 Task: Make in the project AgileBoost a sprint 'User Story Mapping Sprint'. Create in the project AgileBoost a sprint 'User Story Mapping Sprint'. Add in the project AgileBoost a sprint 'User Story Mapping Sprint'
Action: Mouse moved to (1058, 183)
Screenshot: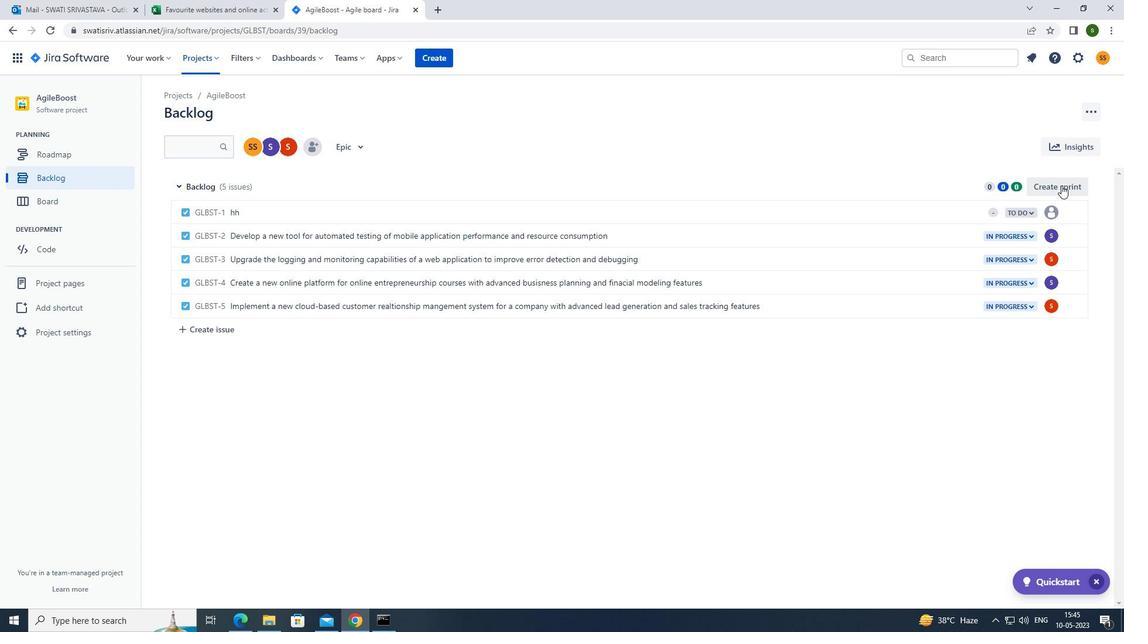 
Action: Mouse pressed left at (1058, 183)
Screenshot: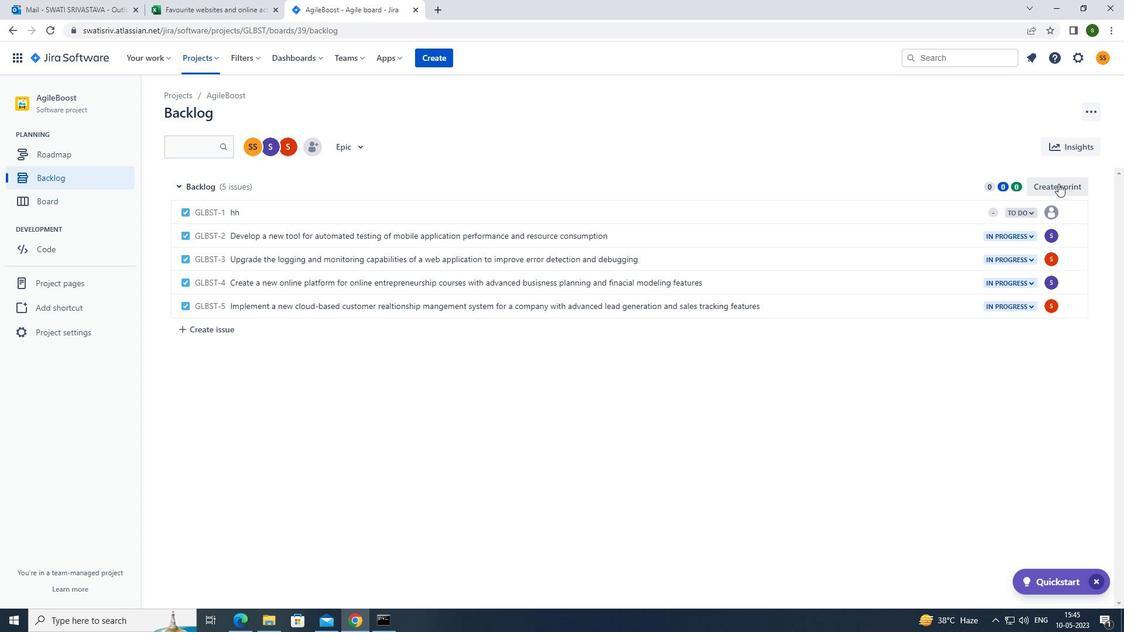 
Action: Mouse moved to (1076, 183)
Screenshot: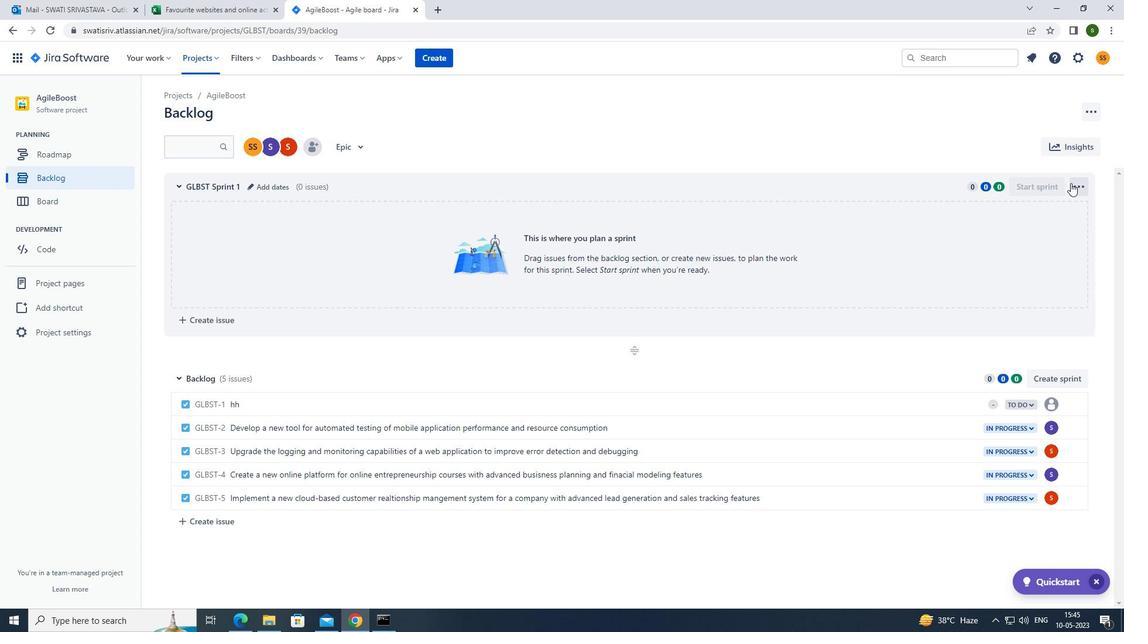 
Action: Mouse pressed left at (1076, 183)
Screenshot: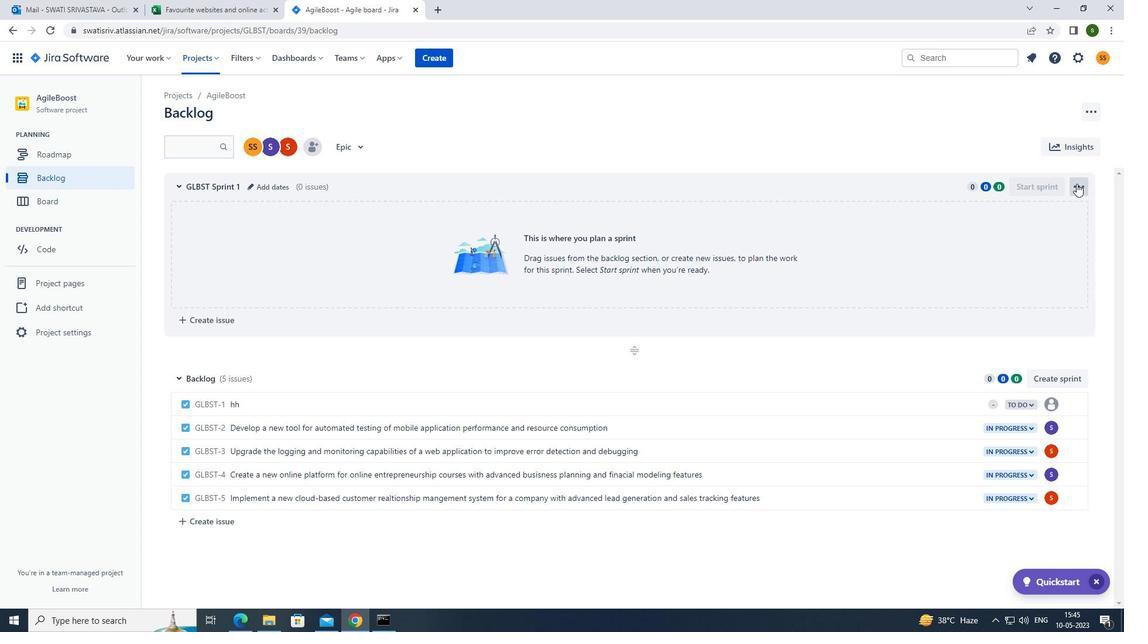 
Action: Mouse moved to (1046, 208)
Screenshot: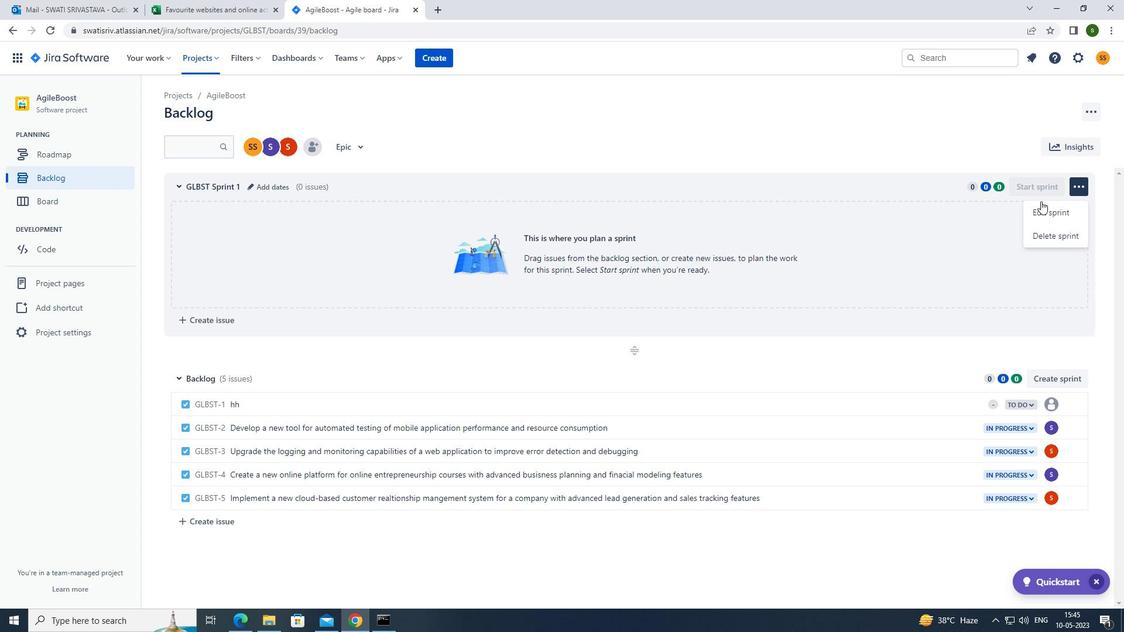 
Action: Mouse pressed left at (1046, 208)
Screenshot: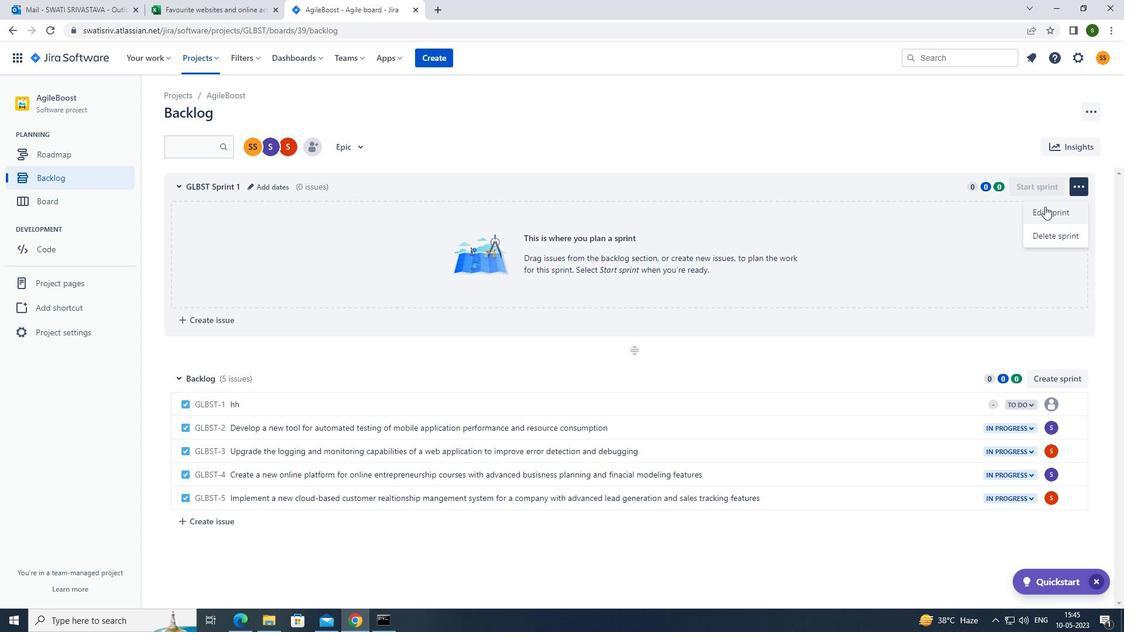 
Action: Mouse moved to (500, 148)
Screenshot: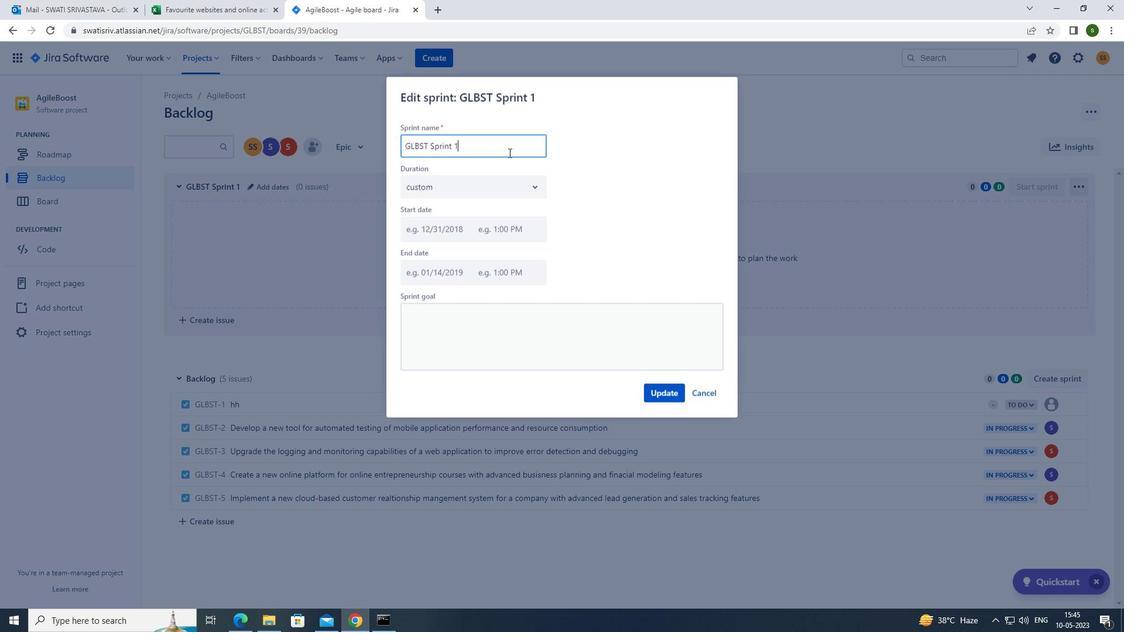 
Action: Key pressed <Key.backspace><Key.backspace><Key.backspace><Key.backspace><Key.backspace><Key.backspace><Key.backspace><Key.backspace><Key.backspace><Key.backspace><Key.backspace><Key.backspace><Key.backspace><Key.caps_lock>u<Key.caps_lock>ser<Key.space><Key.caps_lock>s<Key.caps_lock>tory<Key.space><Key.caps_lock>m<Key.caps_lock>apping<Key.space><Key.caps_lock>s<Key.caps_lock>print
Screenshot: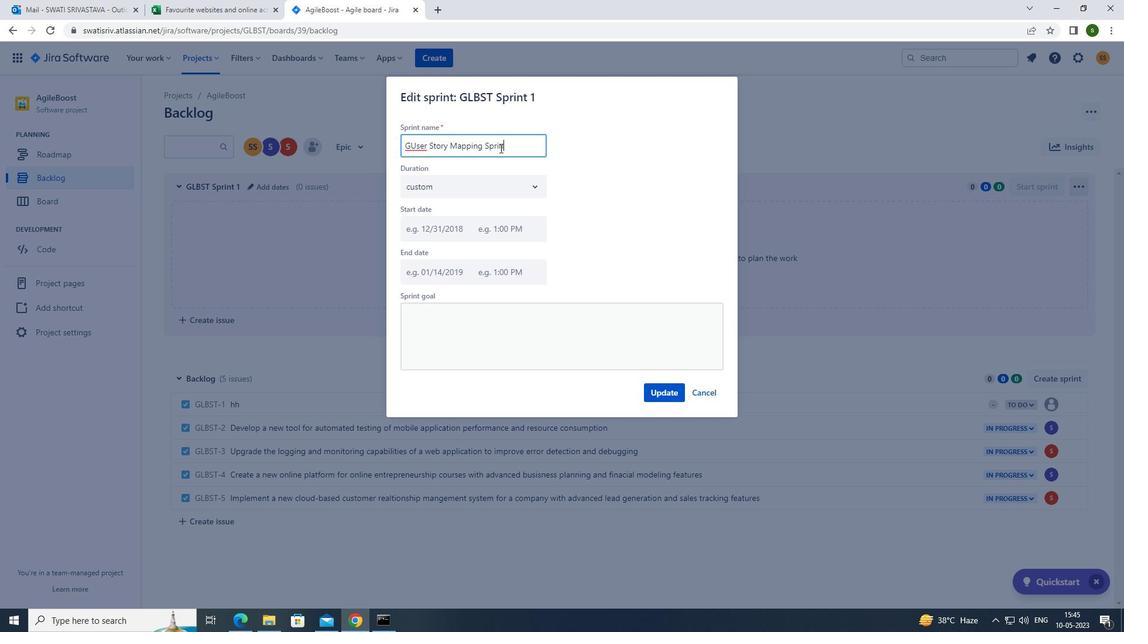 
Action: Mouse moved to (411, 144)
Screenshot: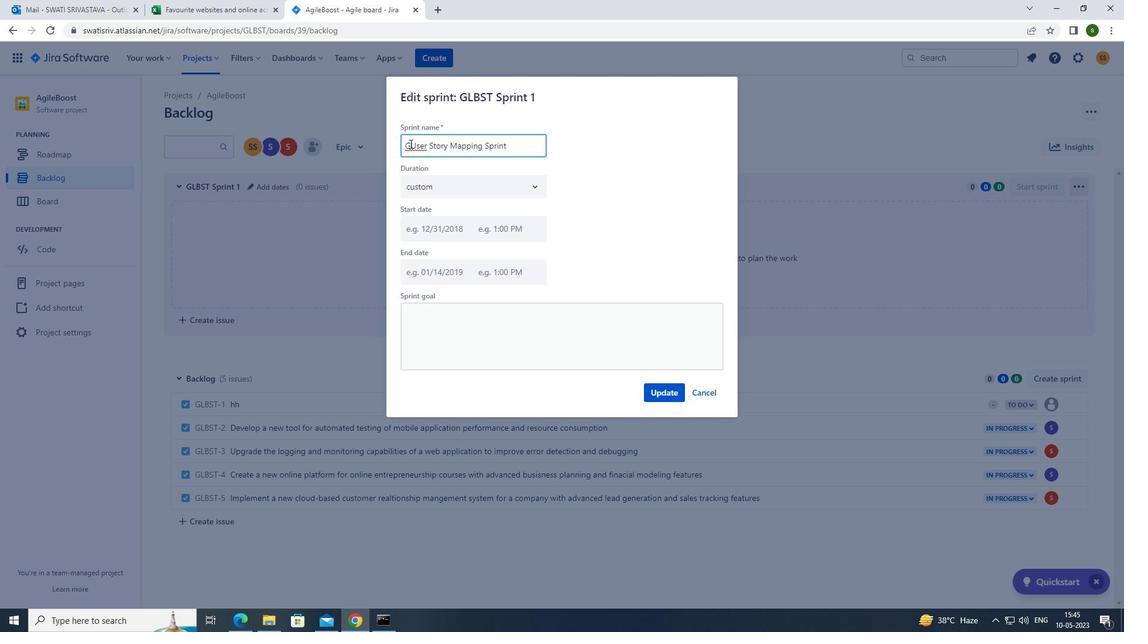 
Action: Mouse pressed left at (411, 144)
Screenshot: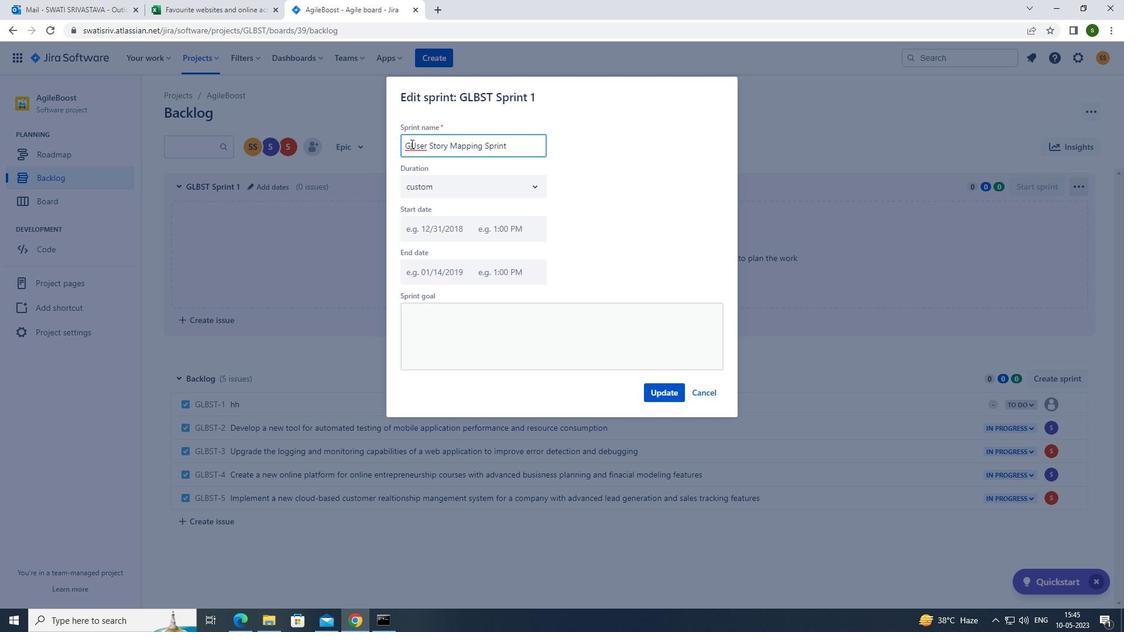 
Action: Key pressed <Key.backspace>
Screenshot: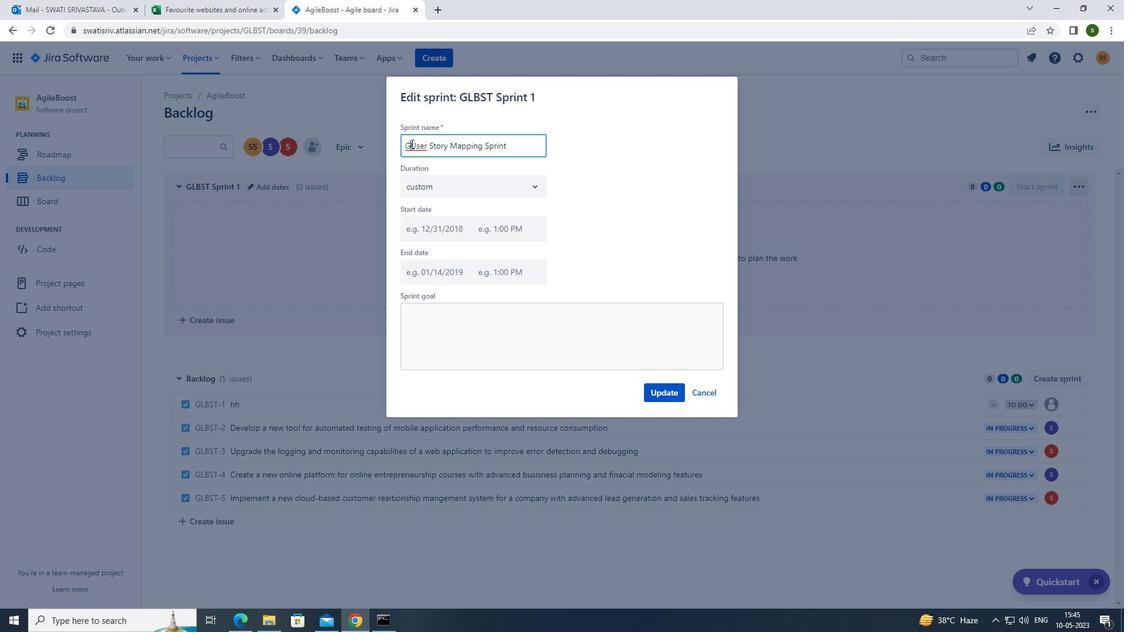 
Action: Mouse moved to (668, 393)
Screenshot: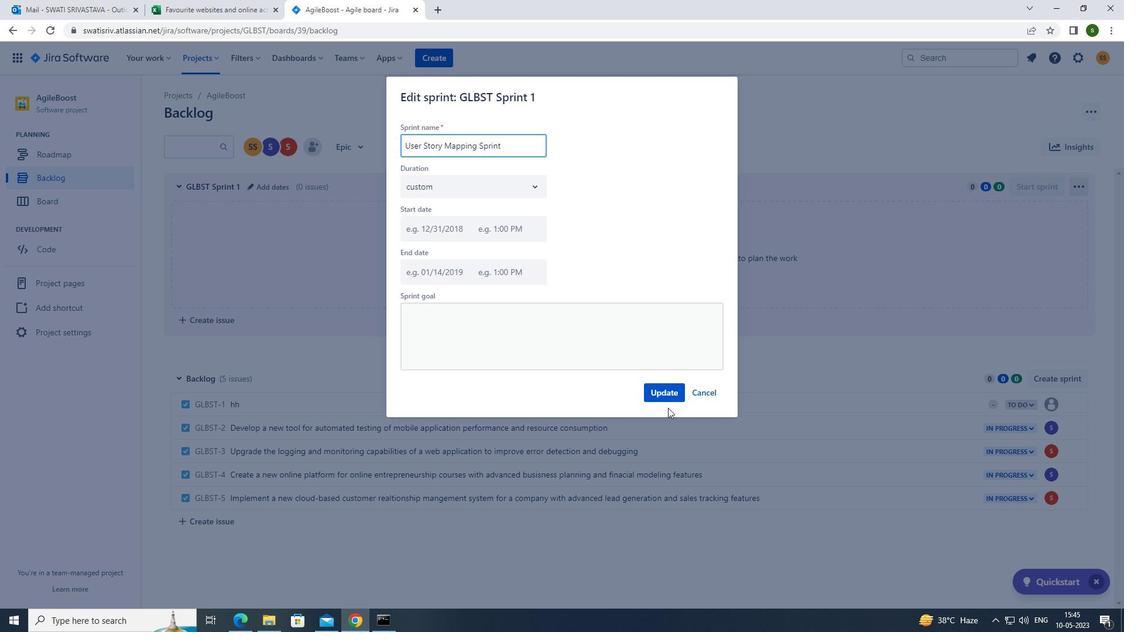 
Action: Mouse pressed left at (668, 393)
Screenshot: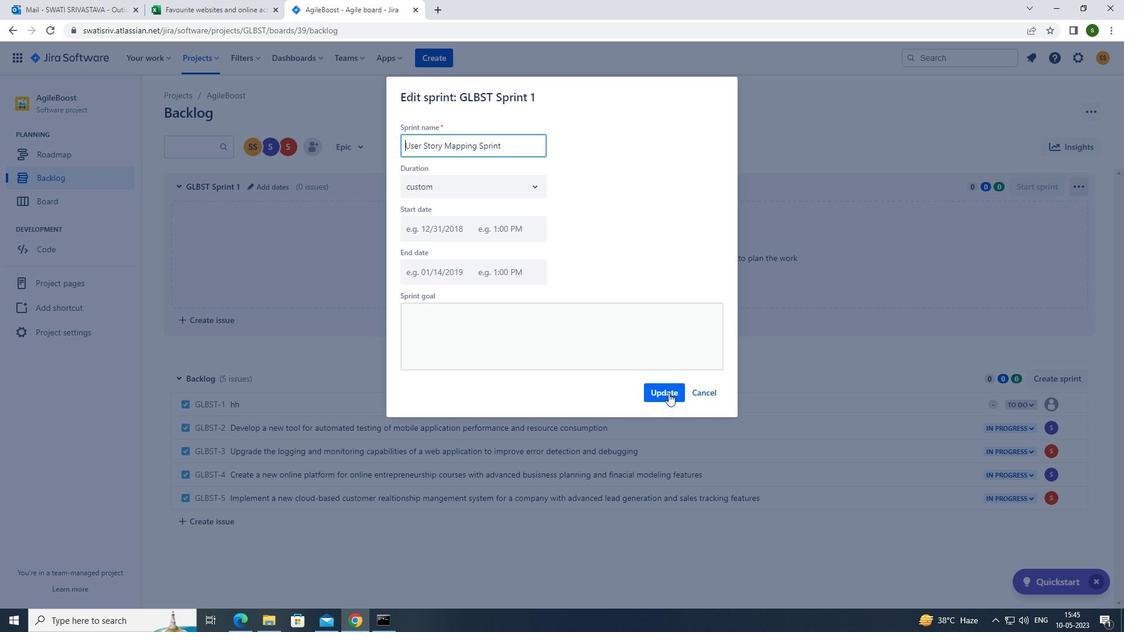 
Action: Mouse moved to (1045, 378)
Screenshot: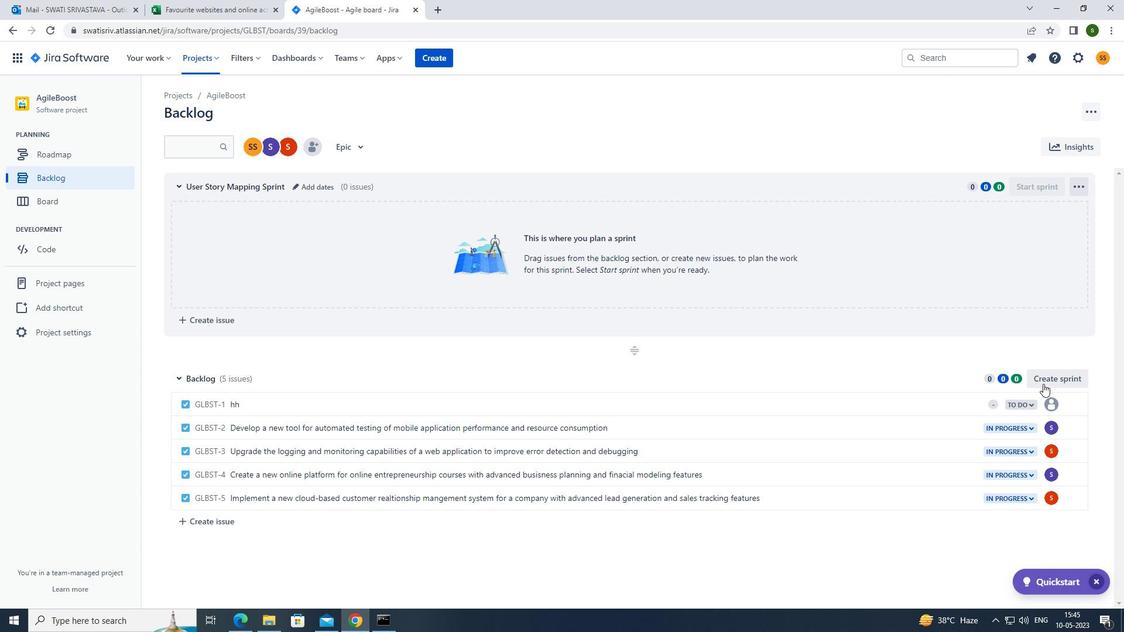 
Action: Mouse pressed left at (1045, 378)
Screenshot: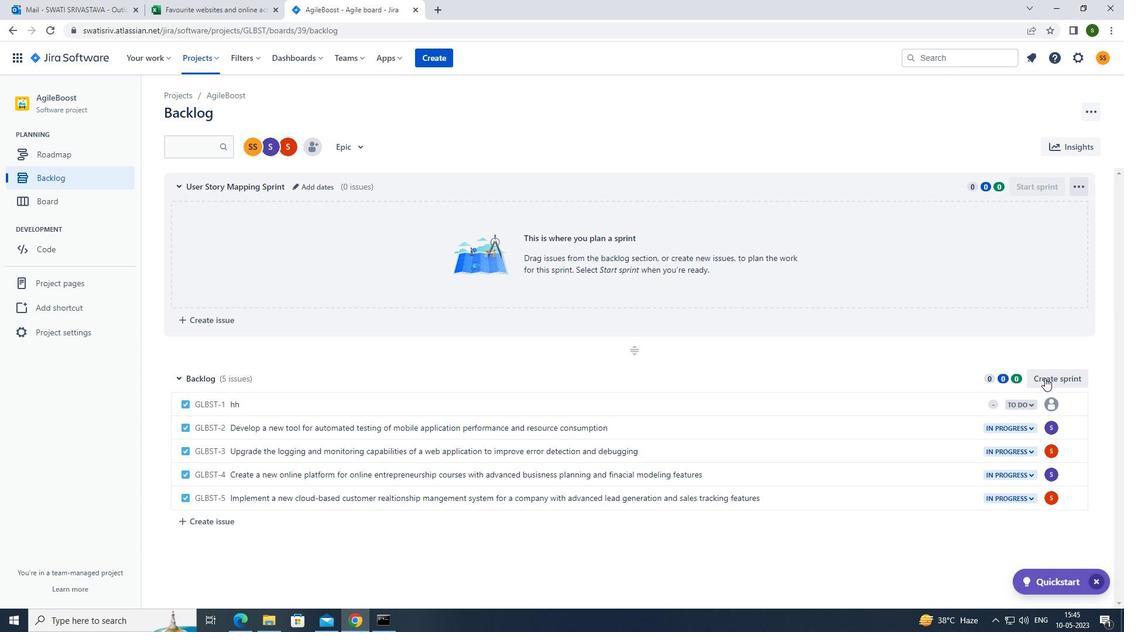 
Action: Mouse moved to (1085, 380)
Screenshot: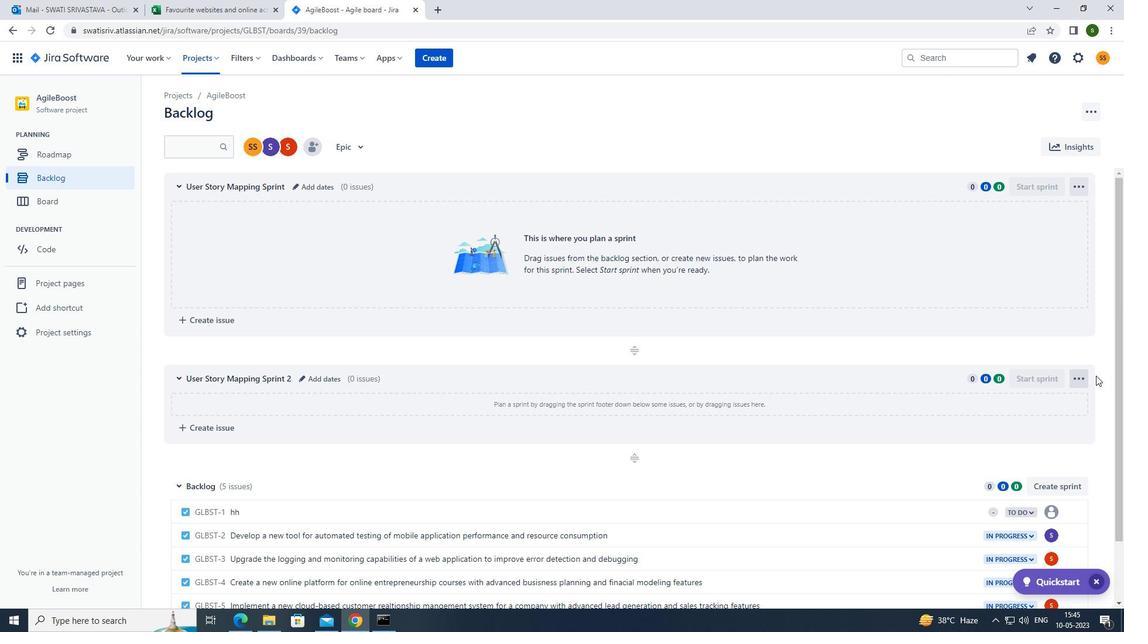 
Action: Mouse pressed left at (1085, 380)
Screenshot: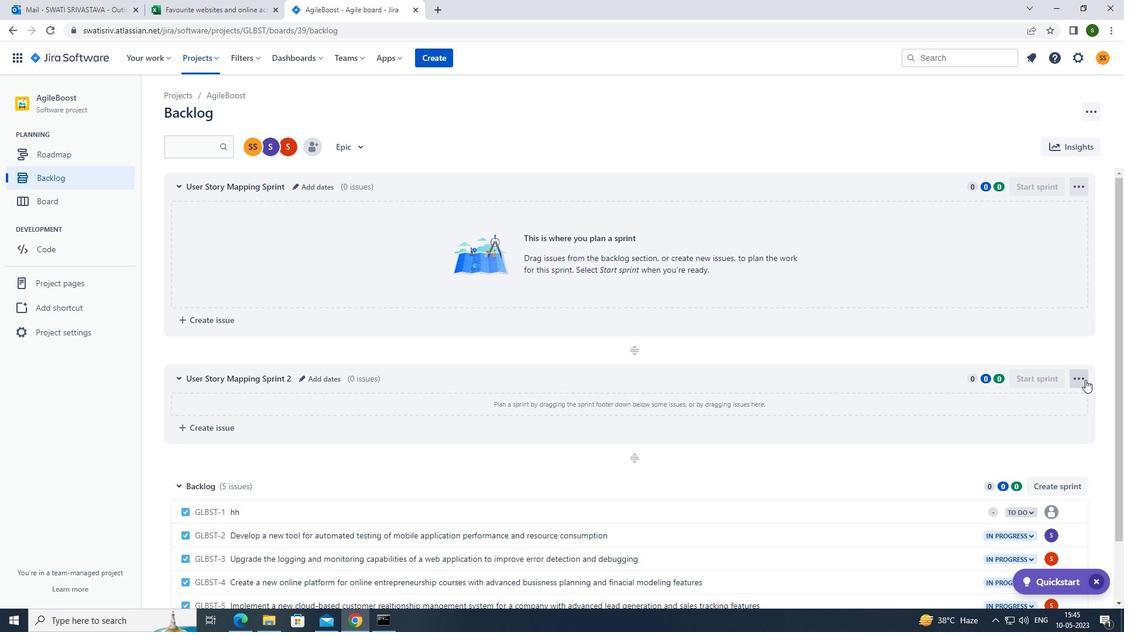 
Action: Mouse moved to (1047, 426)
Screenshot: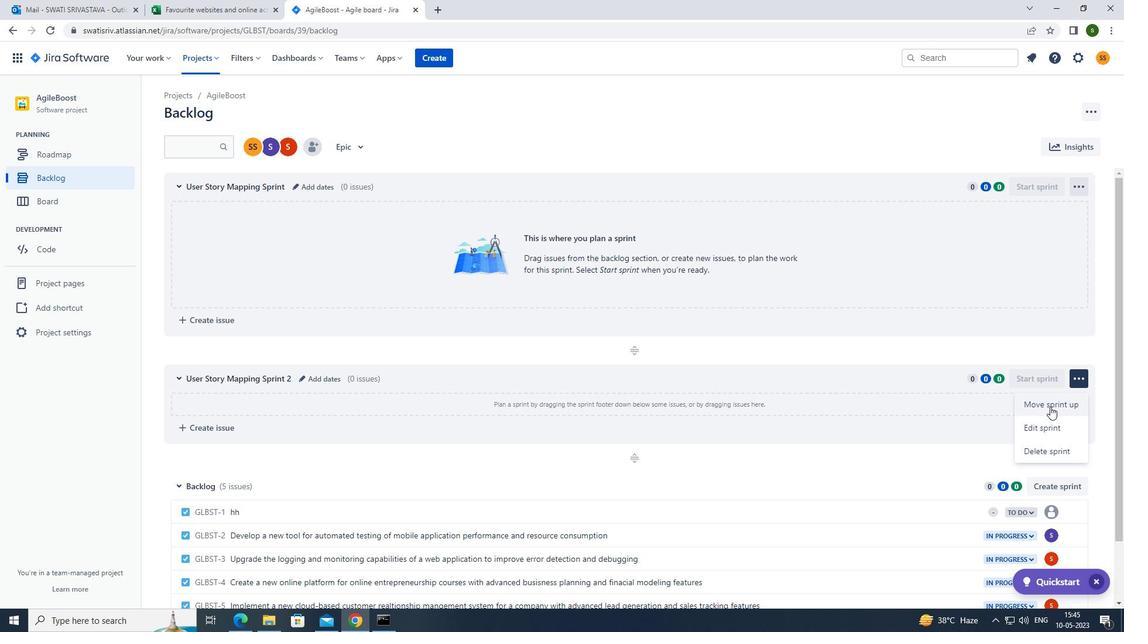 
Action: Mouse pressed left at (1047, 426)
Screenshot: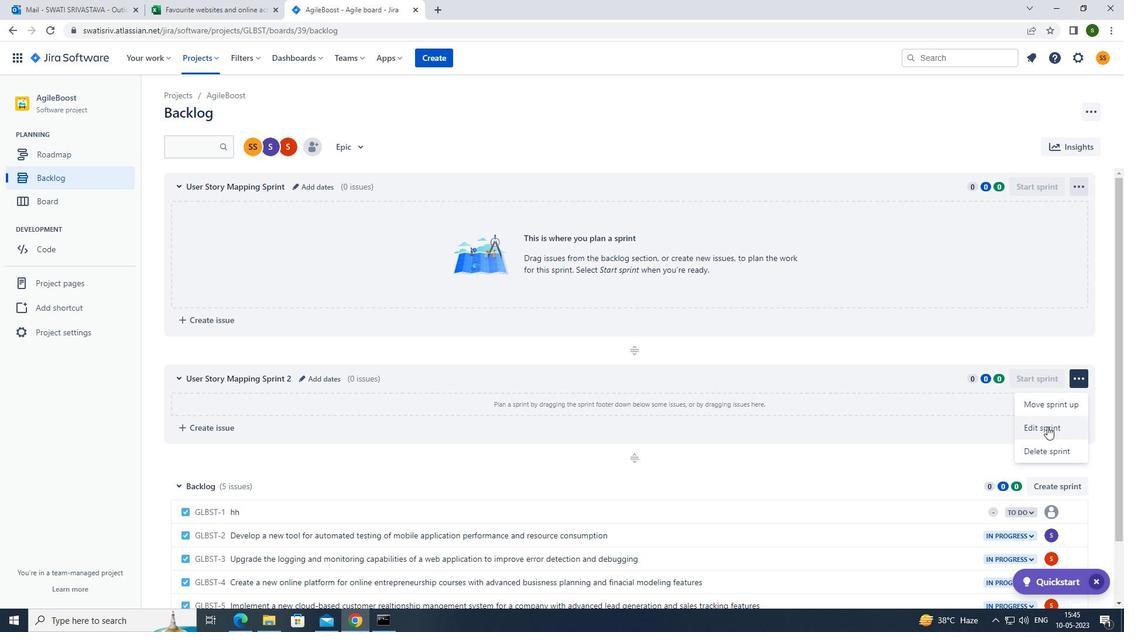 
Action: Mouse moved to (524, 154)
Screenshot: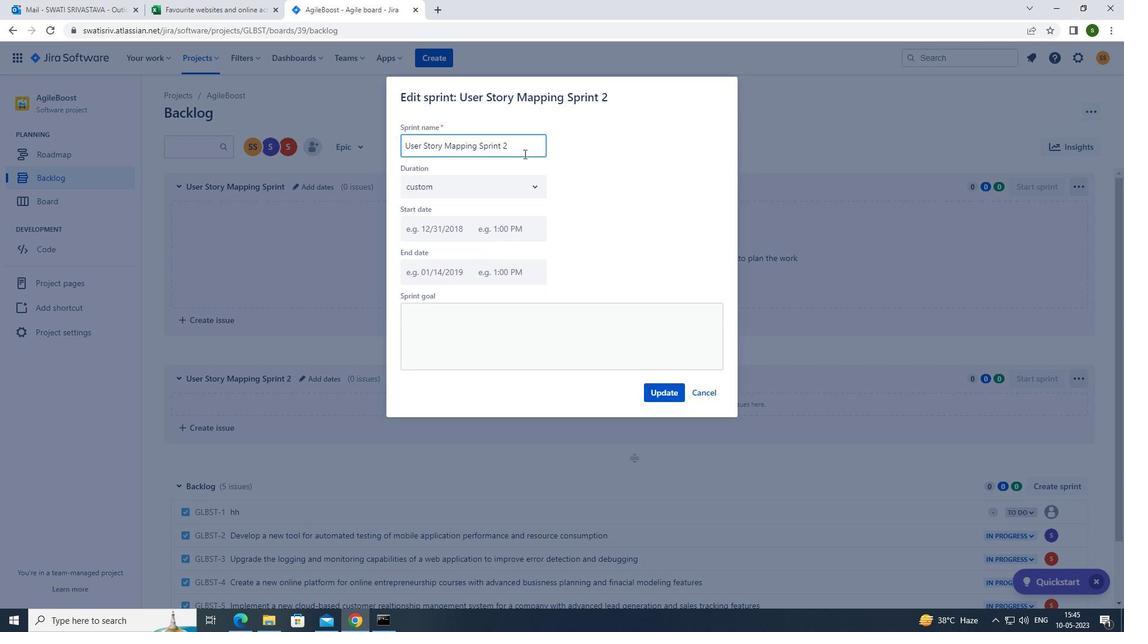 
Action: Key pressed <Key.backspace><Key.backspace><Key.backspace><Key.backspace><Key.backspace><Key.backspace><Key.backspace><Key.backspace><Key.backspace><Key.backspace><Key.backspace><Key.backspace><Key.backspace><Key.backspace><Key.backspace><Key.backspace><Key.backspace><Key.backspace><Key.backspace><Key.backspace><Key.backspace><Key.backspace><Key.backspace><Key.backspace><Key.backspace><Key.backspace><Key.backspace><Key.backspace><Key.backspace><Key.caps_lock>u<Key.caps_lock>ser<Key.space><Key.caps_lock>s<Key.caps_lock>tory<Key.space><Key.caps_lock>m<Key.caps_lock>apping<Key.space><Key.caps_lock>s<Key.caps_lock>print
Screenshot: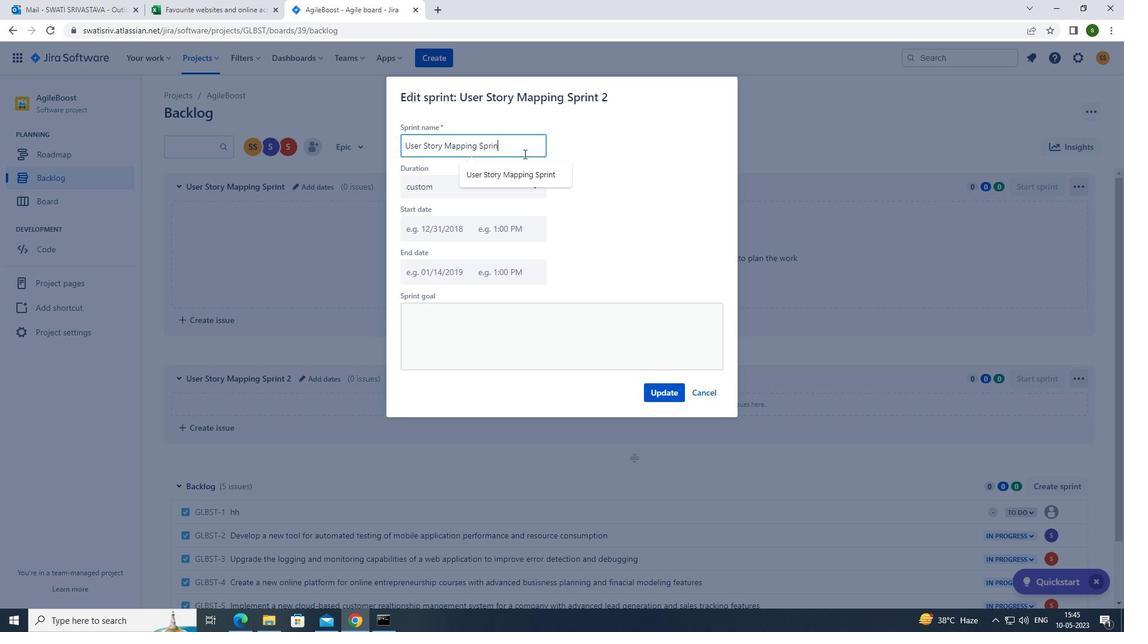
Action: Mouse moved to (655, 395)
Screenshot: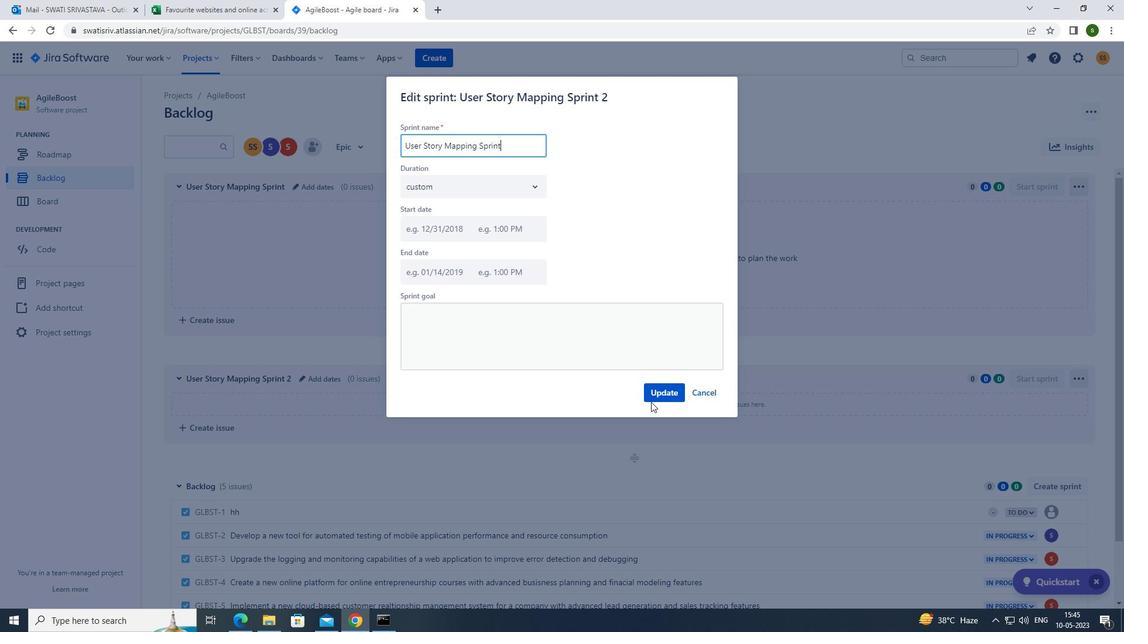 
Action: Mouse pressed left at (655, 395)
Screenshot: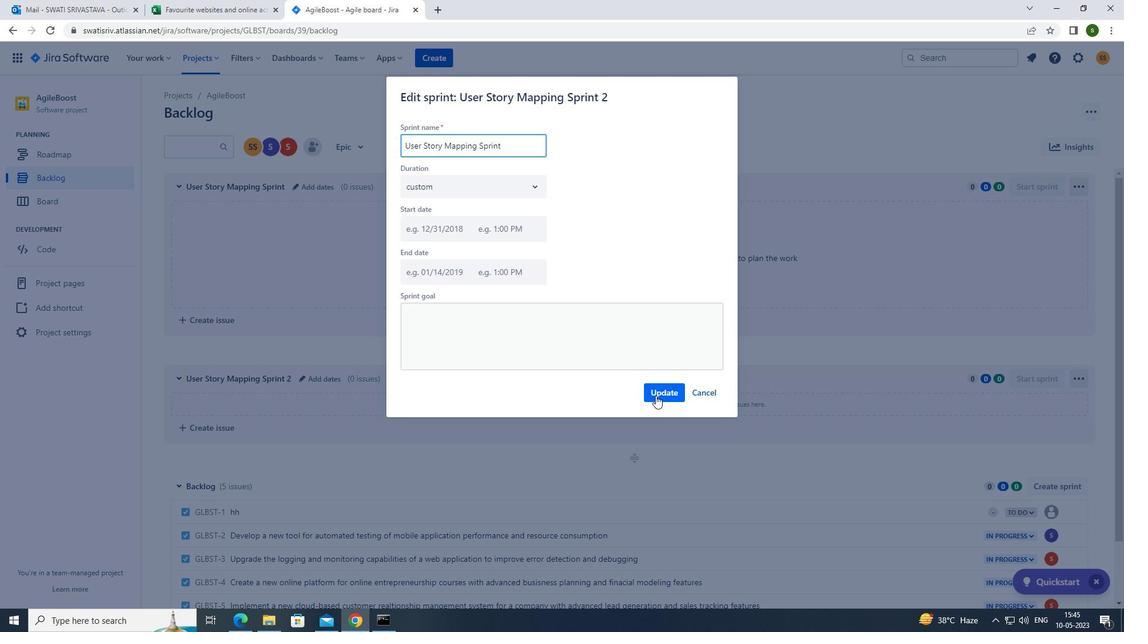 
Action: Mouse moved to (1052, 483)
Screenshot: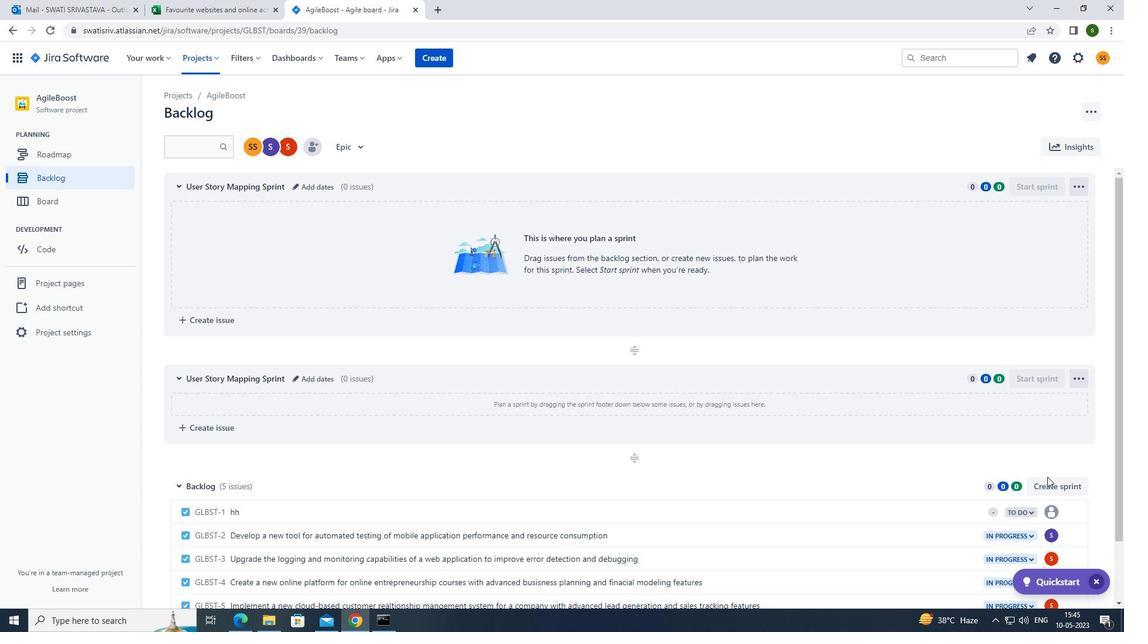 
Action: Mouse pressed left at (1052, 483)
Screenshot: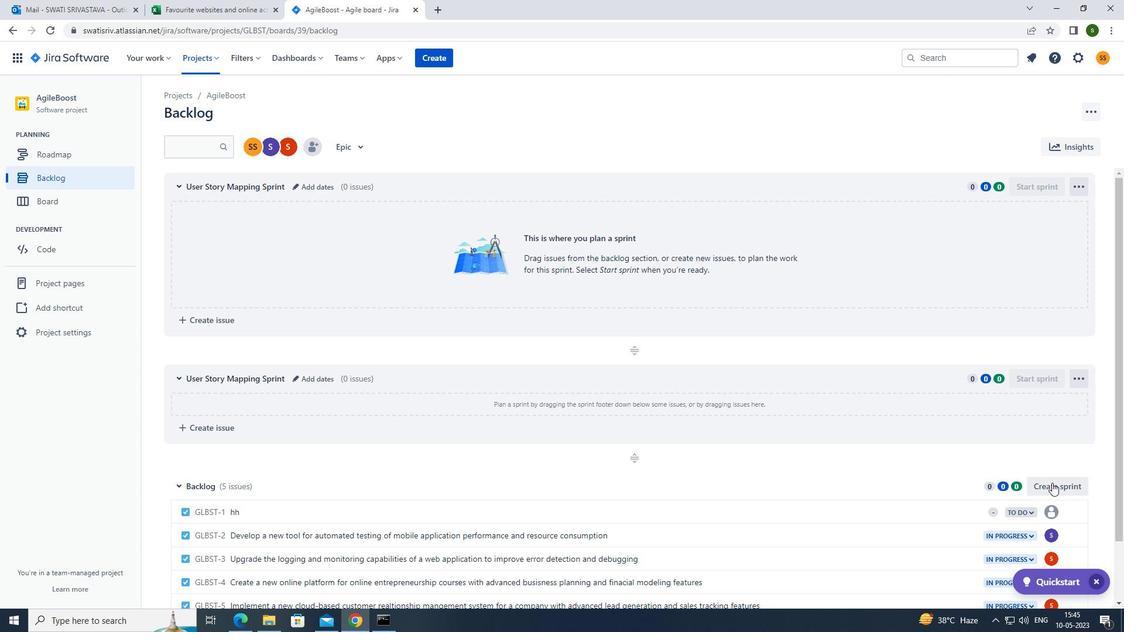 
Action: Mouse moved to (1075, 481)
Screenshot: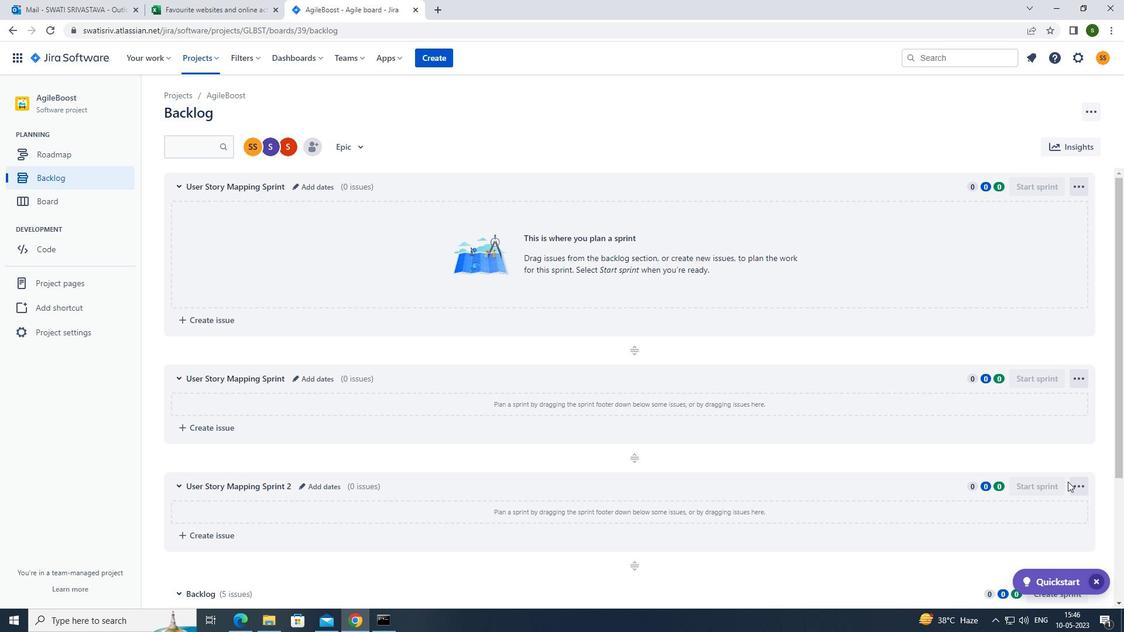 
Action: Mouse pressed left at (1075, 481)
Screenshot: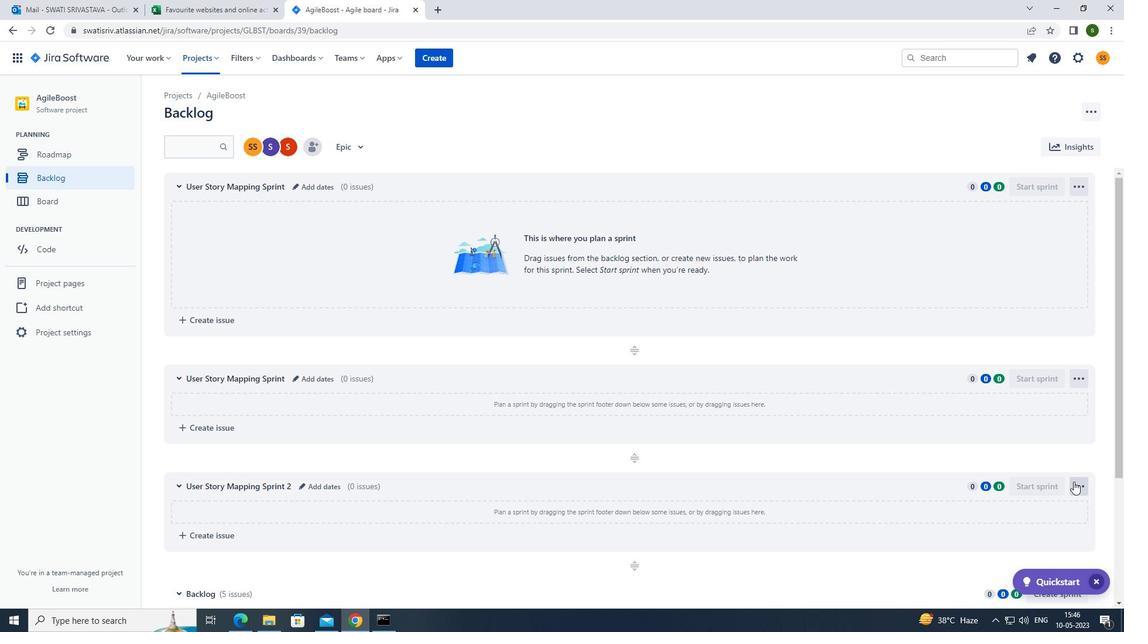 
Action: Mouse moved to (1053, 534)
Screenshot: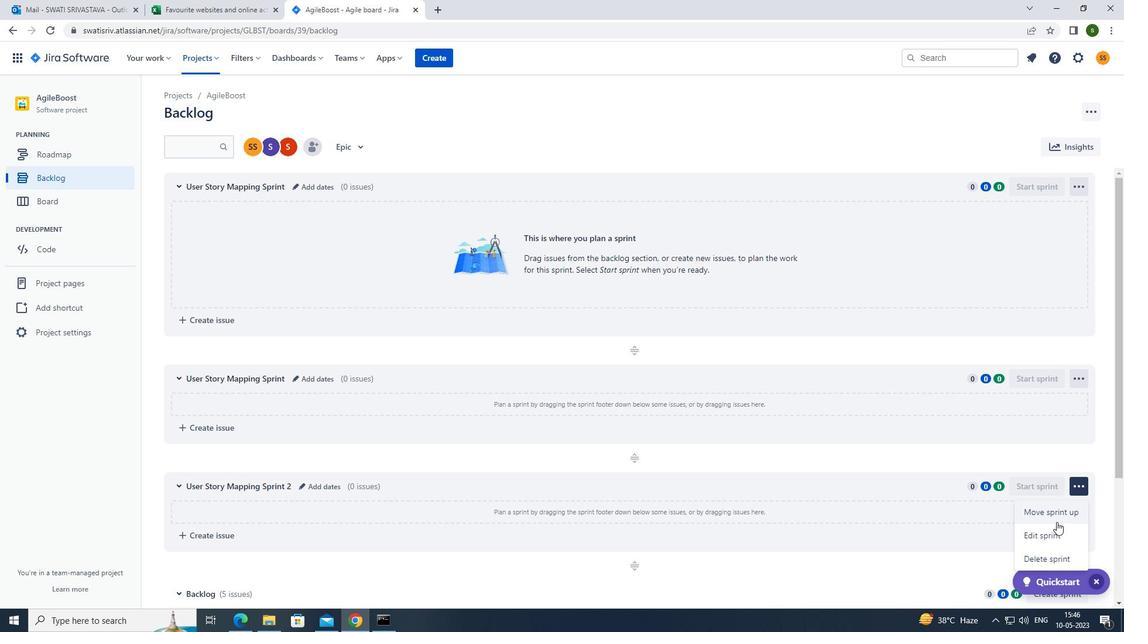 
Action: Mouse pressed left at (1053, 534)
Screenshot: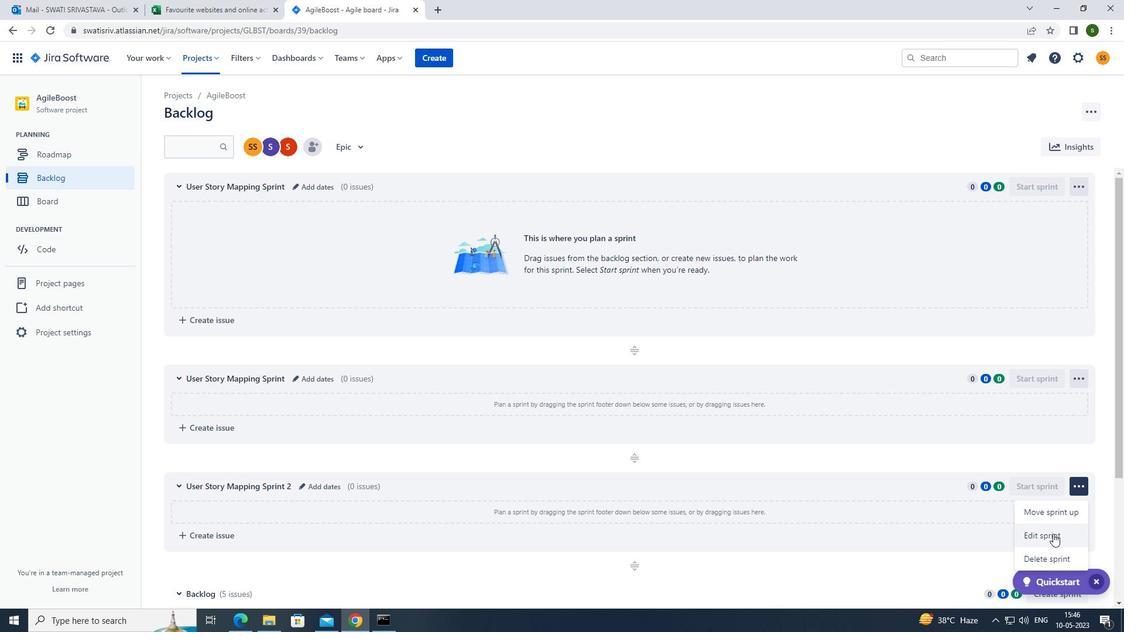 
Action: Mouse moved to (529, 142)
Screenshot: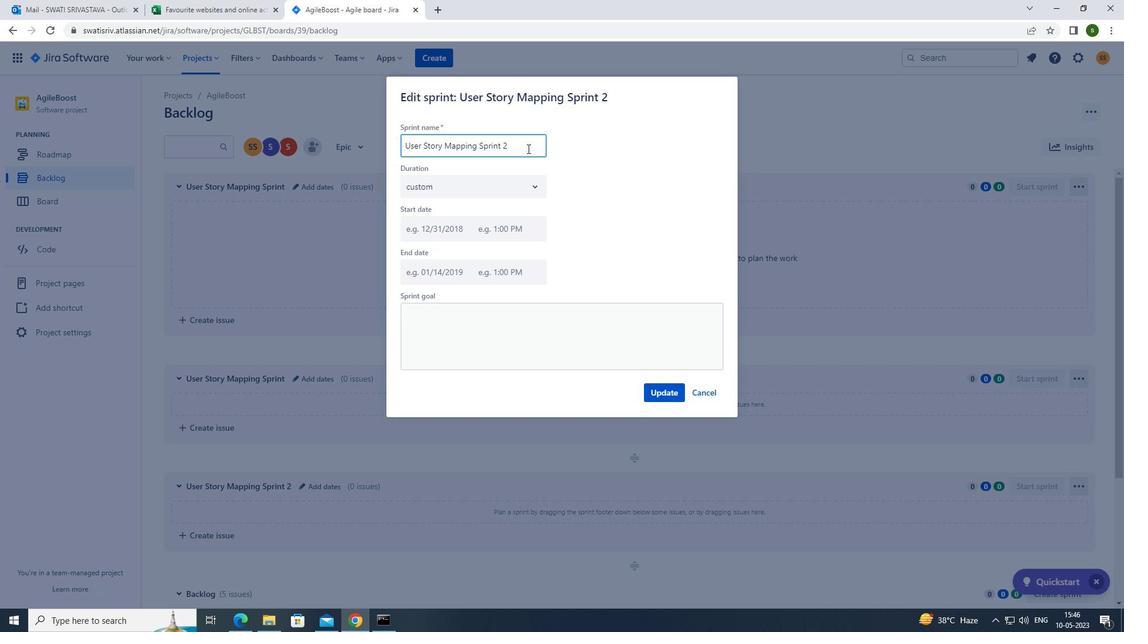 
Action: Key pressed <Key.backspace><Key.backspace><Key.backspace><Key.backspace><Key.backspace><Key.backspace><Key.backspace><Key.backspace><Key.backspace><Key.backspace><Key.backspace><Key.backspace><Key.backspace><Key.backspace><Key.backspace><Key.backspace><Key.backspace><Key.backspace><Key.backspace><Key.backspace><Key.backspace><Key.backspace><Key.backspace><Key.backspace><Key.backspace><Key.backspace><Key.backspace><Key.backspace><Key.backspace><Key.backspace><Key.backspace><Key.backspace><Key.caps_lock>u<Key.caps_lock>ser<Key.space><Key.caps_lock>s<Key.caps_lock>tory<Key.space><Key.caps_lock>m<Key.caps_lock>apping<Key.space><Key.caps_lock>s<Key.caps_lock>print
Screenshot: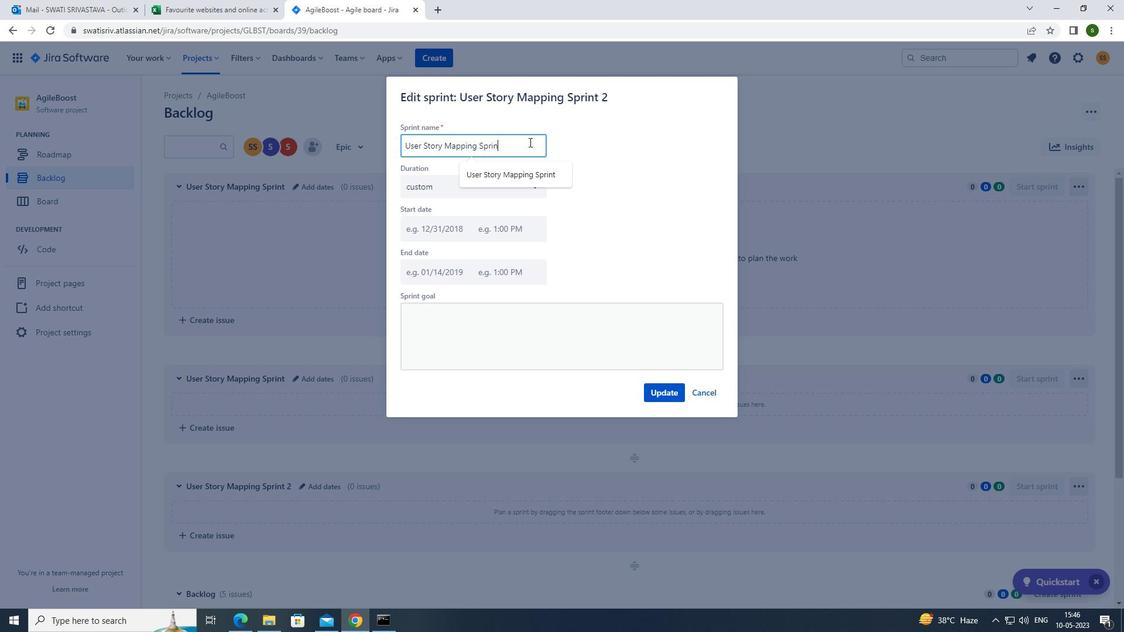 
Action: Mouse moved to (666, 395)
Screenshot: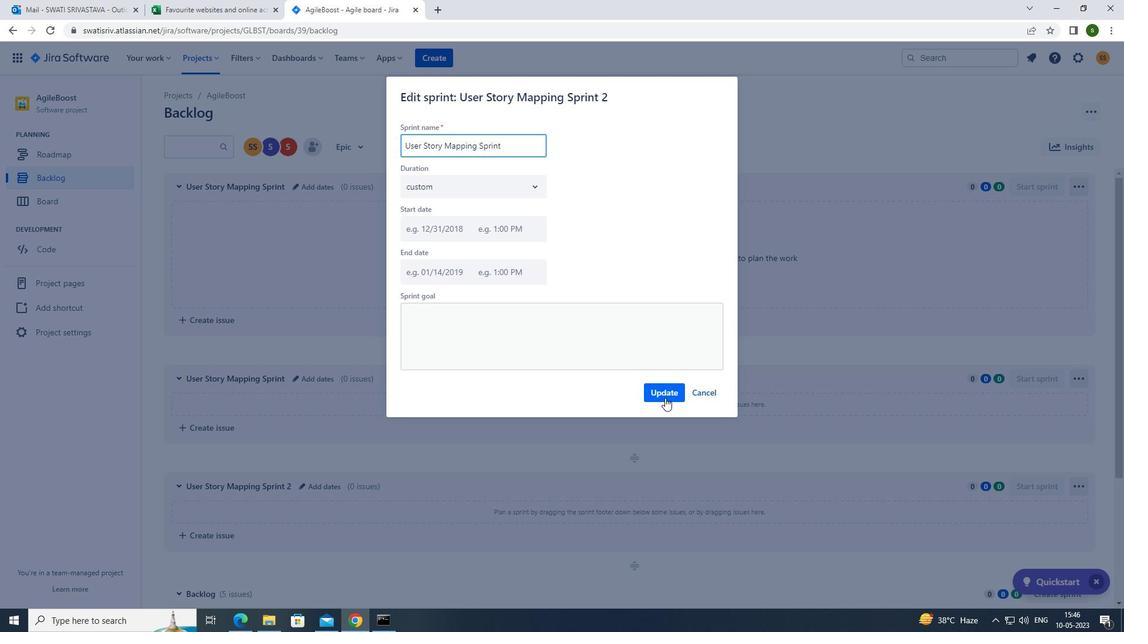 
Action: Mouse pressed left at (666, 395)
Screenshot: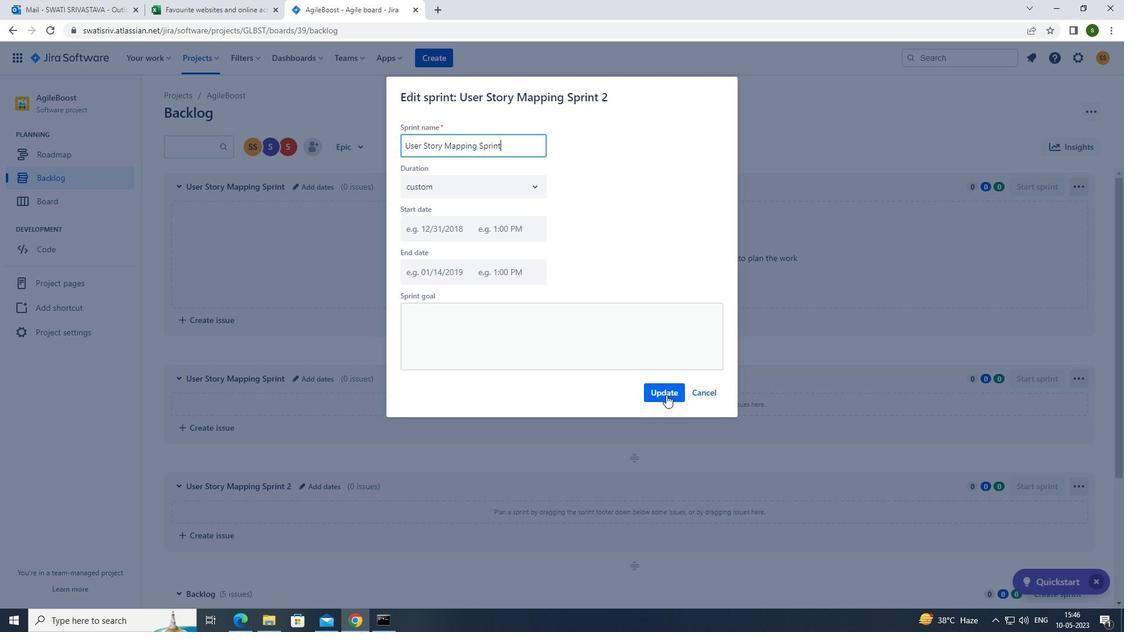 
